 Task: Manage the "Payment" page setting.
Action: Mouse moved to (974, 69)
Screenshot: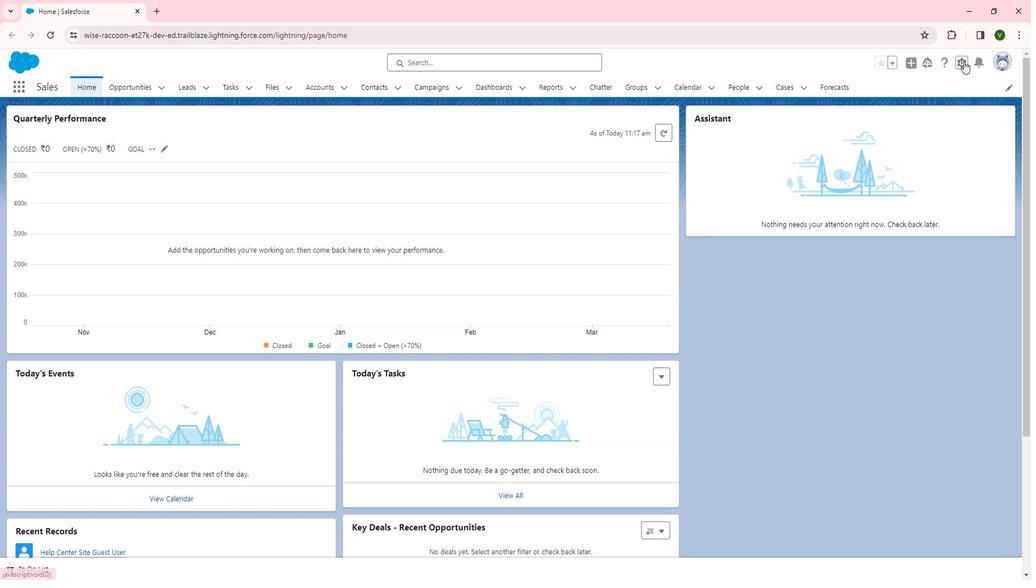 
Action: Mouse pressed left at (974, 69)
Screenshot: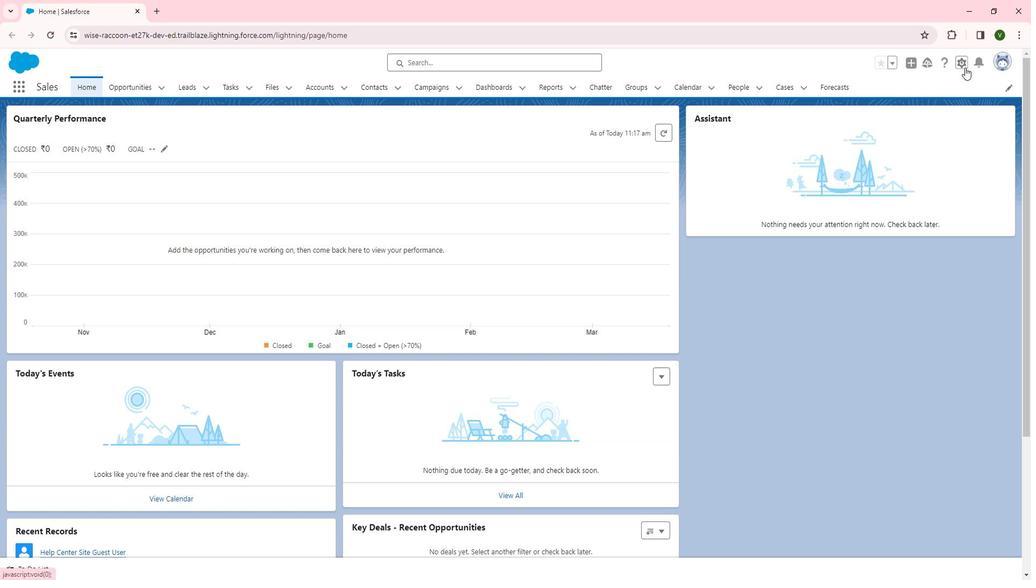 
Action: Mouse moved to (930, 114)
Screenshot: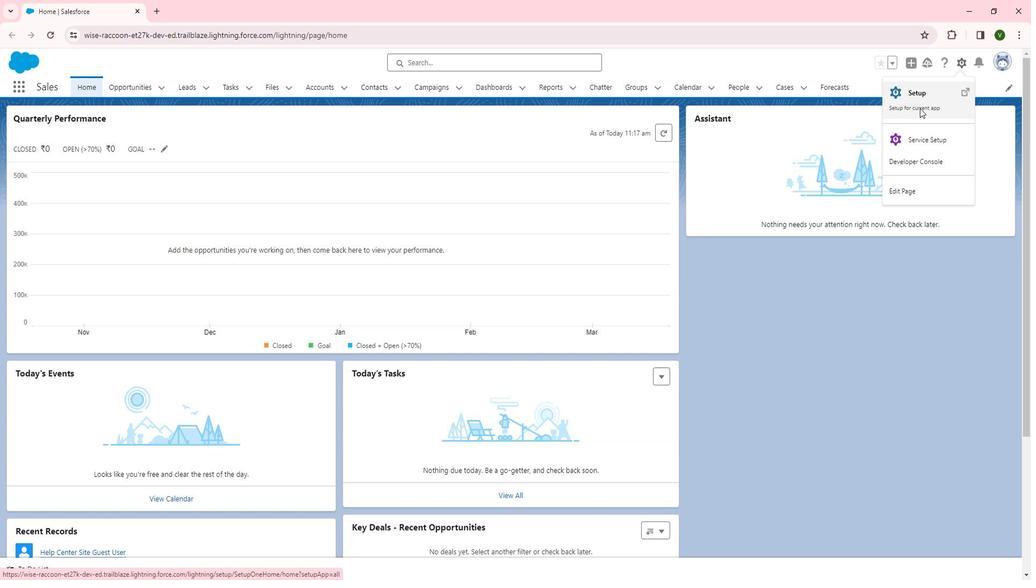 
Action: Mouse pressed left at (930, 114)
Screenshot: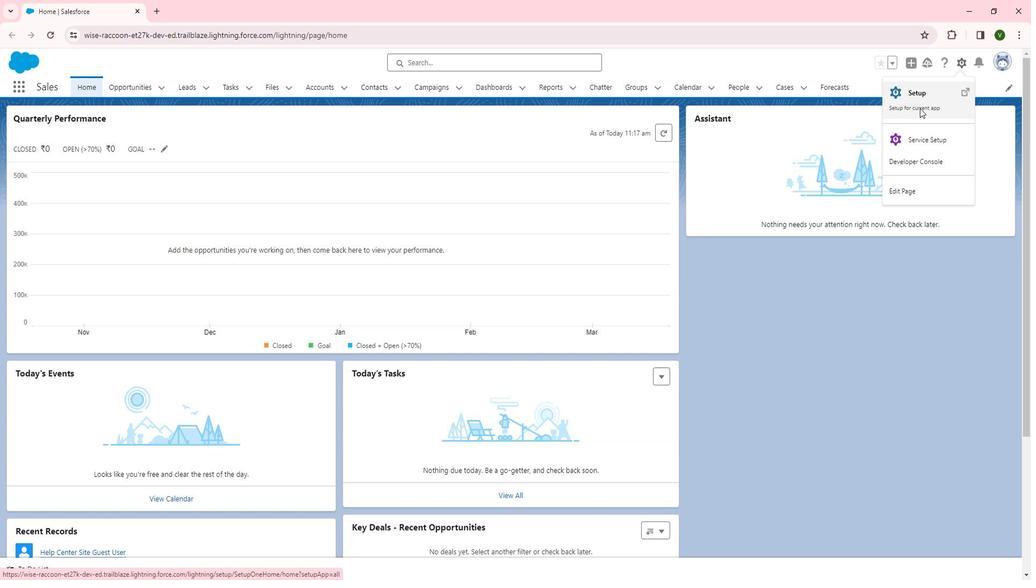 
Action: Mouse moved to (40, 438)
Screenshot: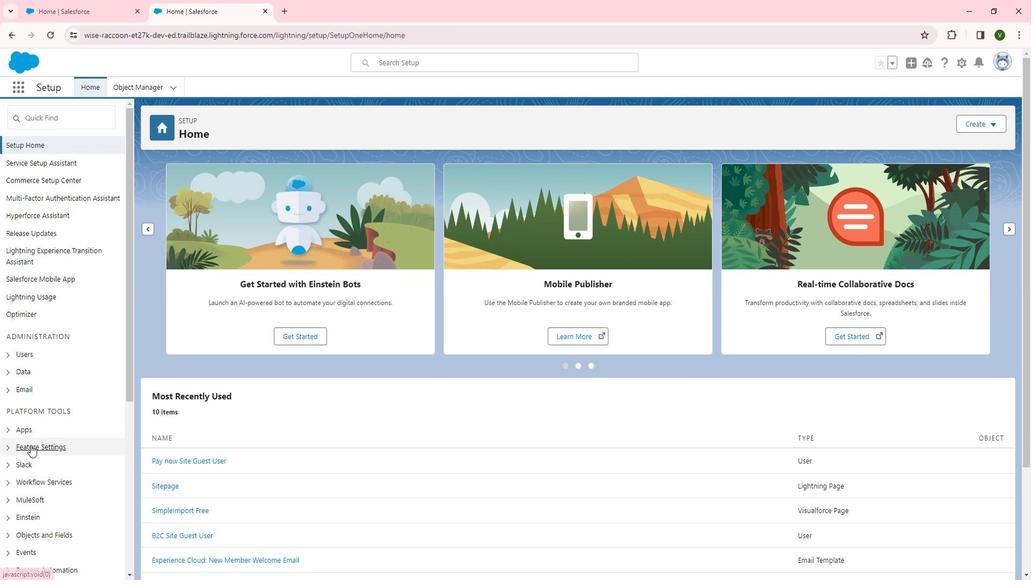 
Action: Mouse pressed left at (40, 438)
Screenshot: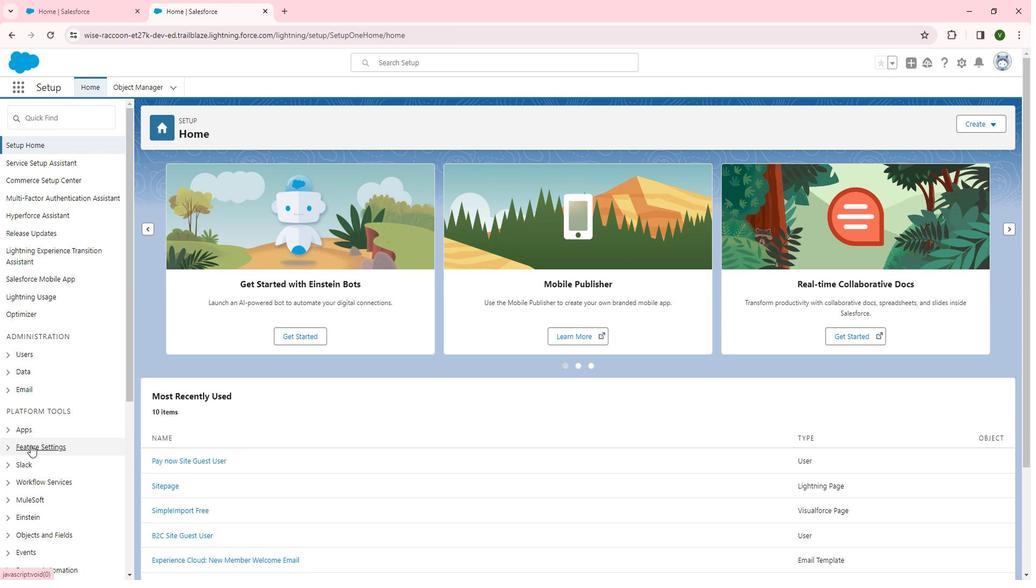 
Action: Mouse moved to (65, 508)
Screenshot: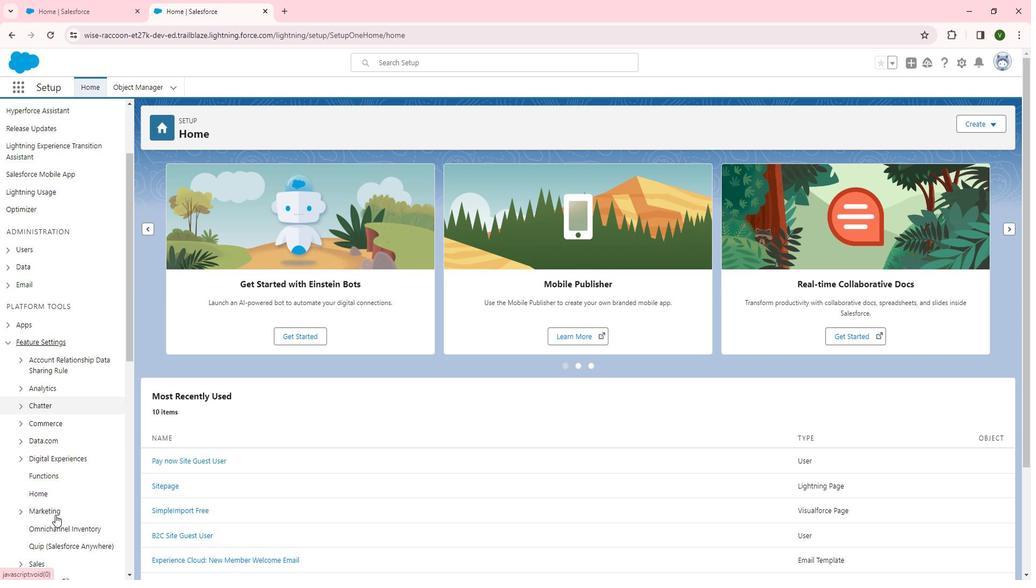 
Action: Mouse scrolled (65, 507) with delta (0, 0)
Screenshot: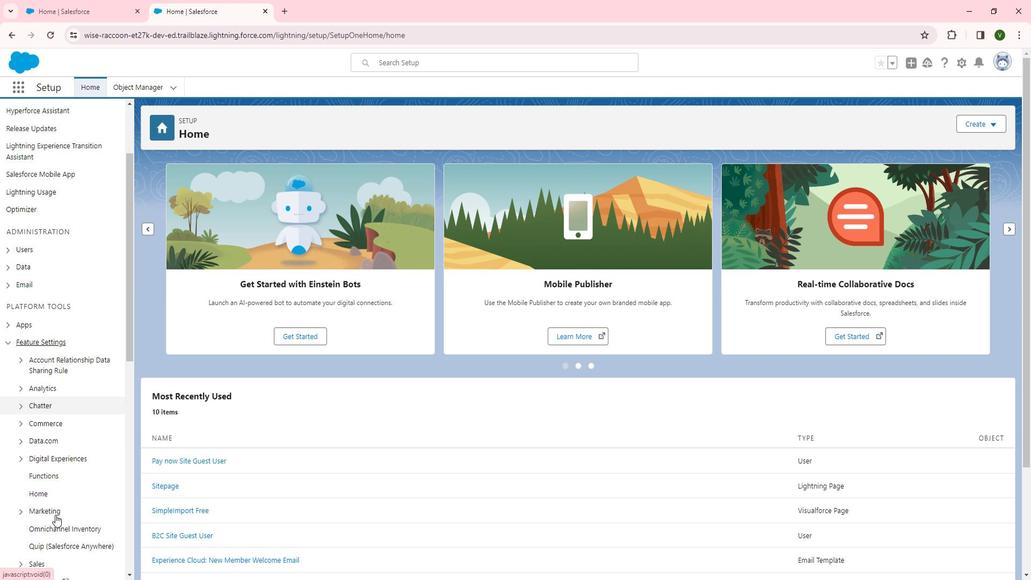 
Action: Mouse scrolled (65, 507) with delta (0, 0)
Screenshot: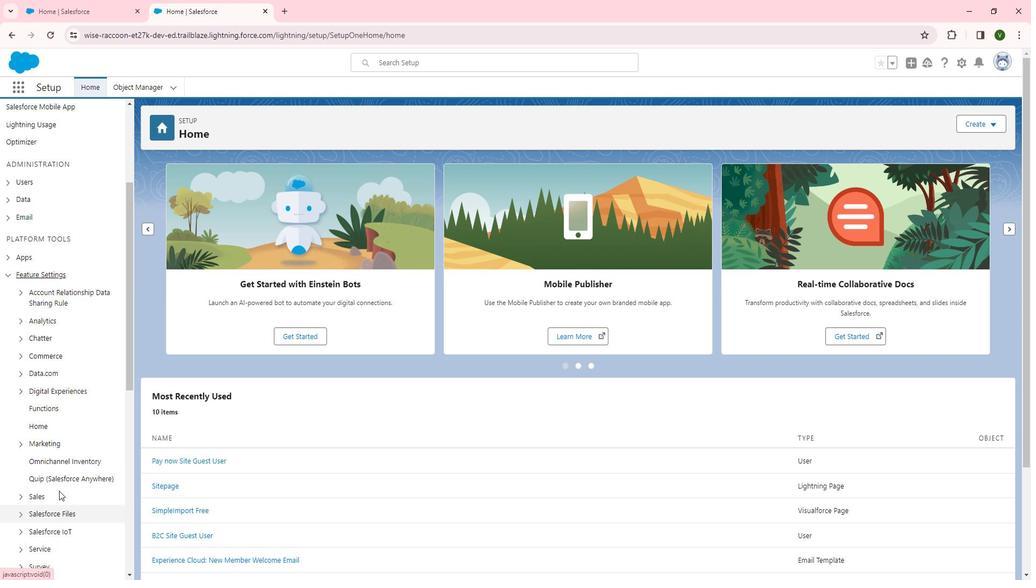 
Action: Mouse scrolled (65, 507) with delta (0, 0)
Screenshot: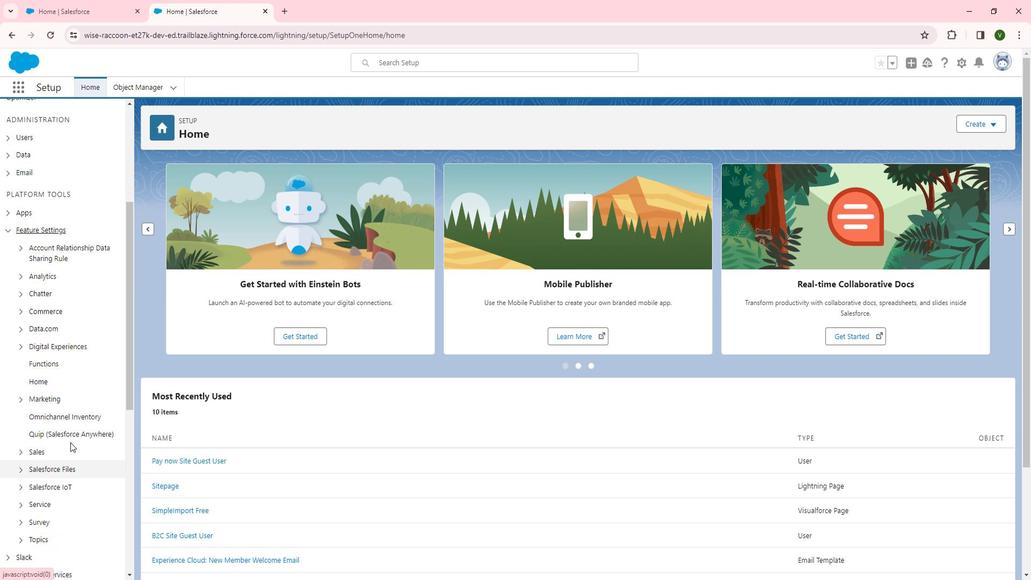 
Action: Mouse scrolled (65, 507) with delta (0, 0)
Screenshot: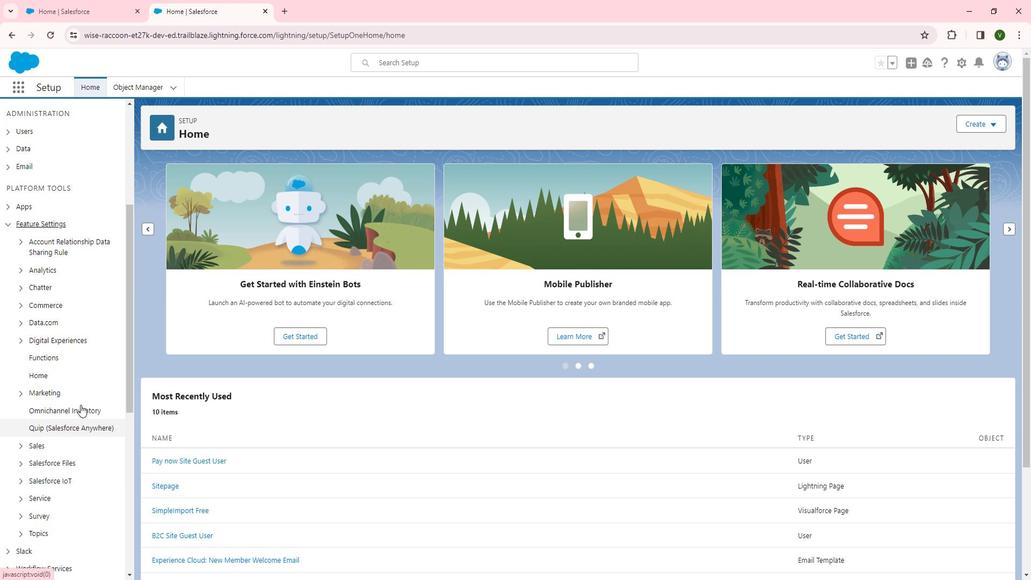 
Action: Mouse moved to (82, 337)
Screenshot: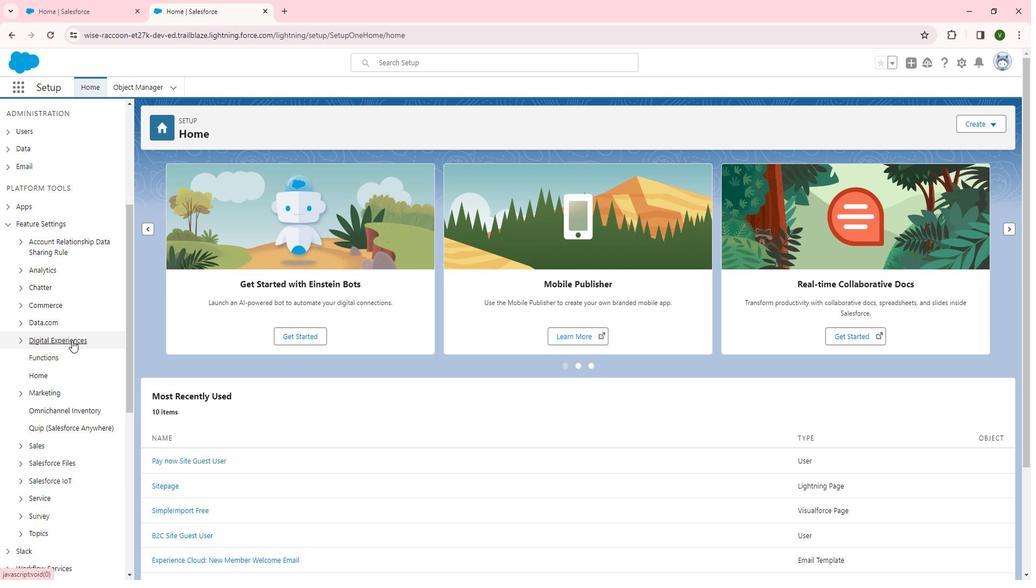 
Action: Mouse pressed left at (82, 337)
Screenshot: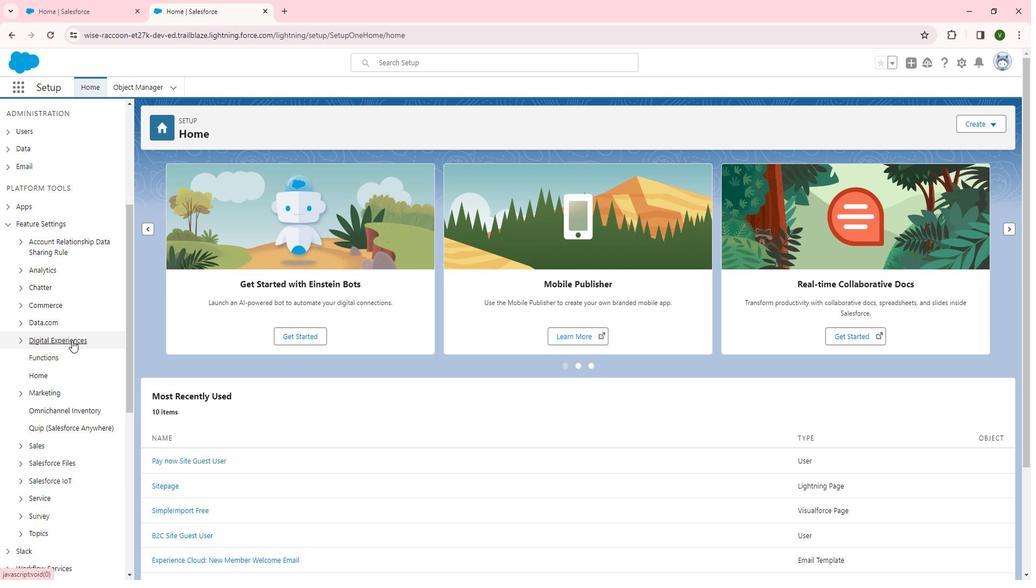 
Action: Mouse moved to (63, 359)
Screenshot: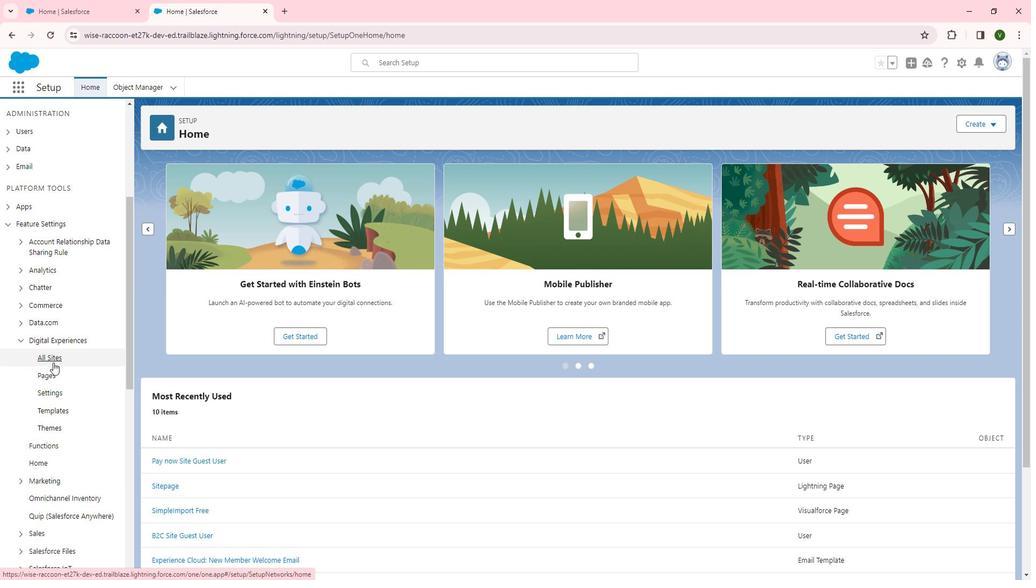 
Action: Mouse pressed left at (63, 359)
Screenshot: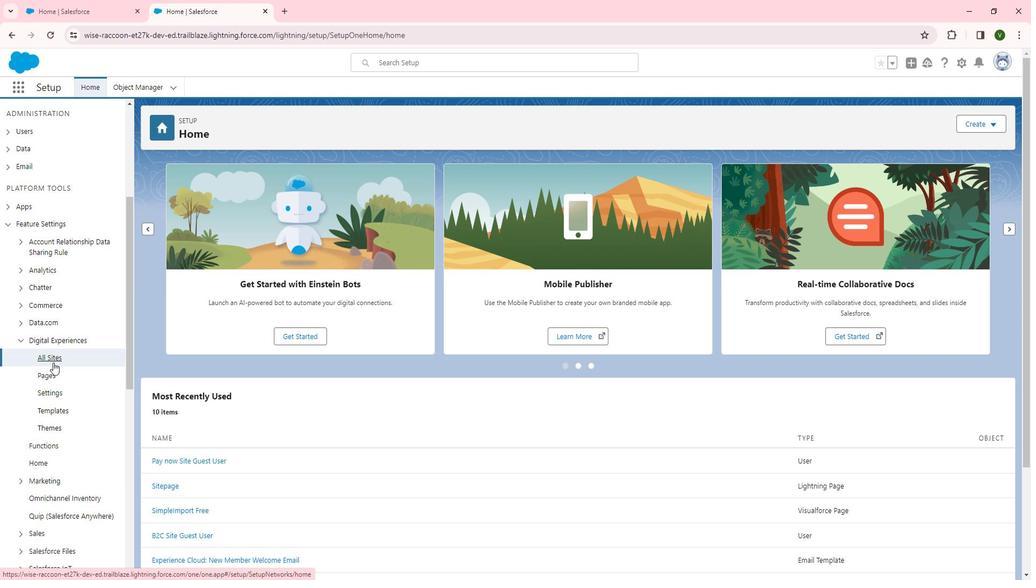 
Action: Mouse moved to (179, 308)
Screenshot: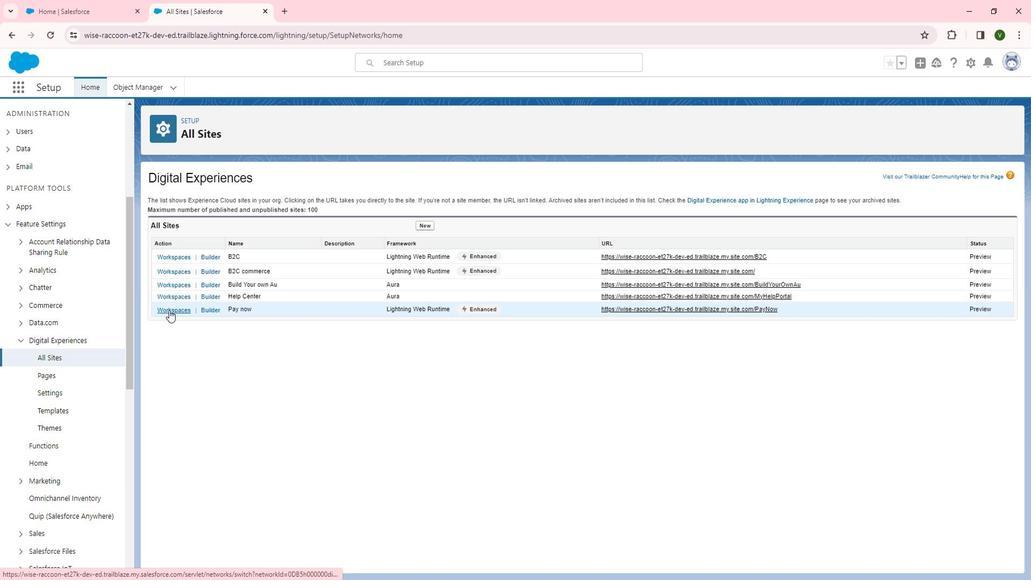 
Action: Mouse pressed left at (179, 308)
Screenshot: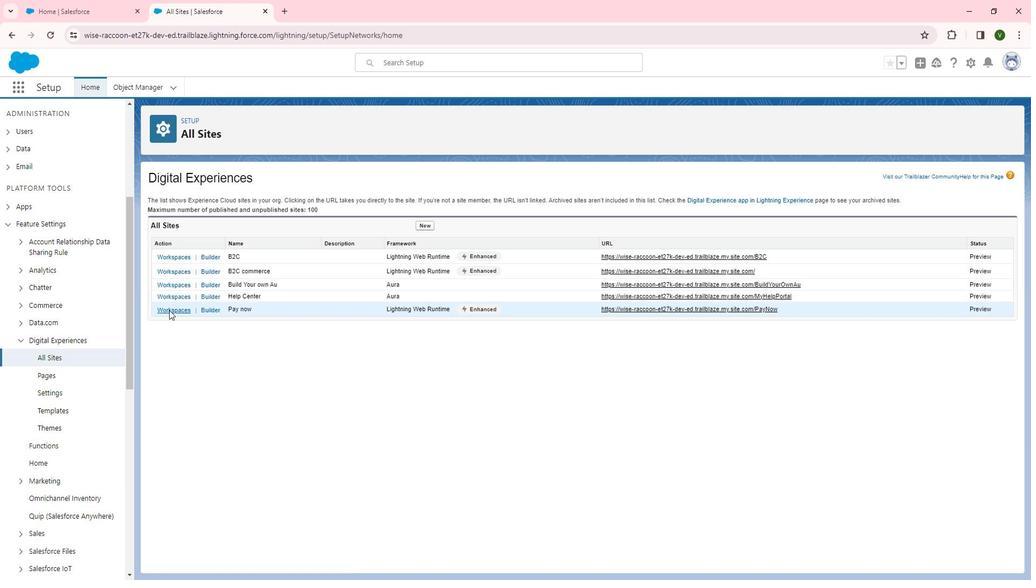 
Action: Mouse moved to (111, 229)
Screenshot: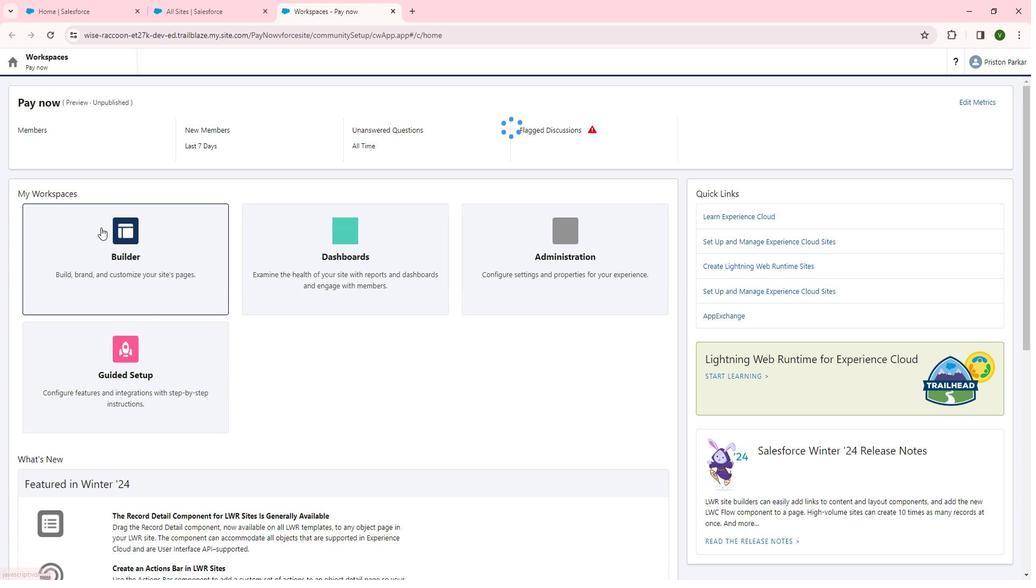 
Action: Mouse pressed left at (111, 229)
Screenshot: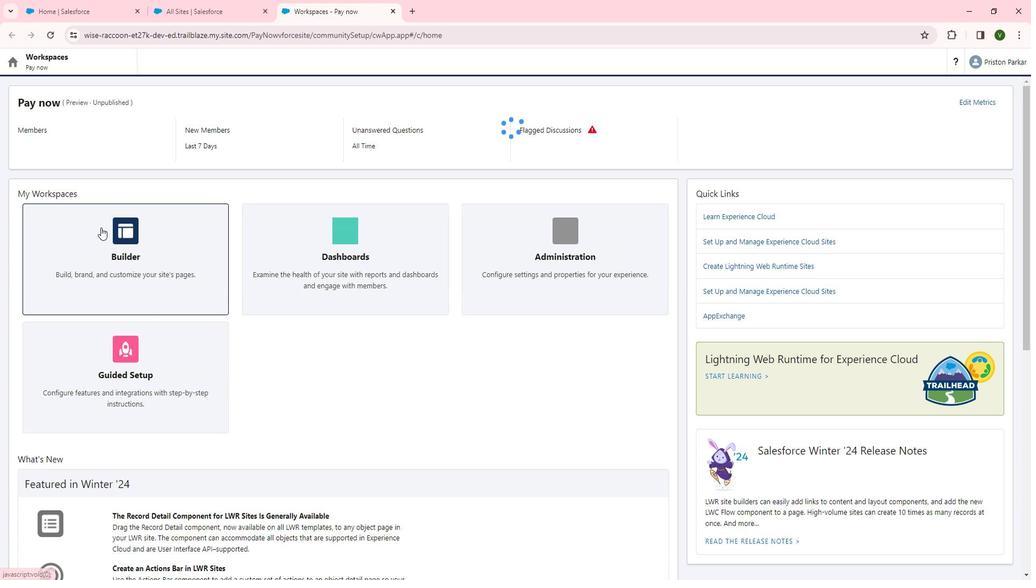 
Action: Mouse moved to (120, 78)
Screenshot: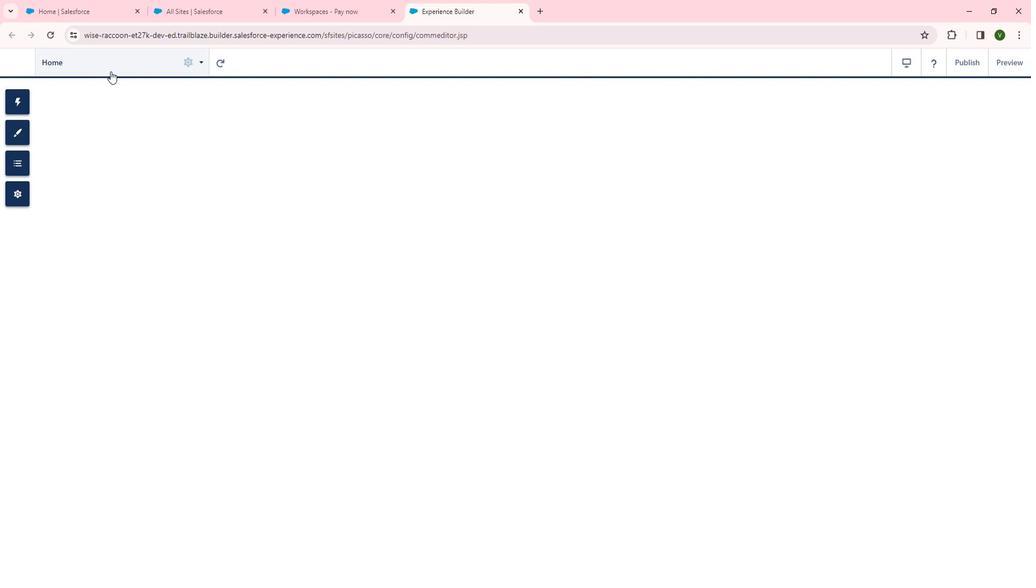 
Action: Mouse pressed left at (120, 78)
Screenshot: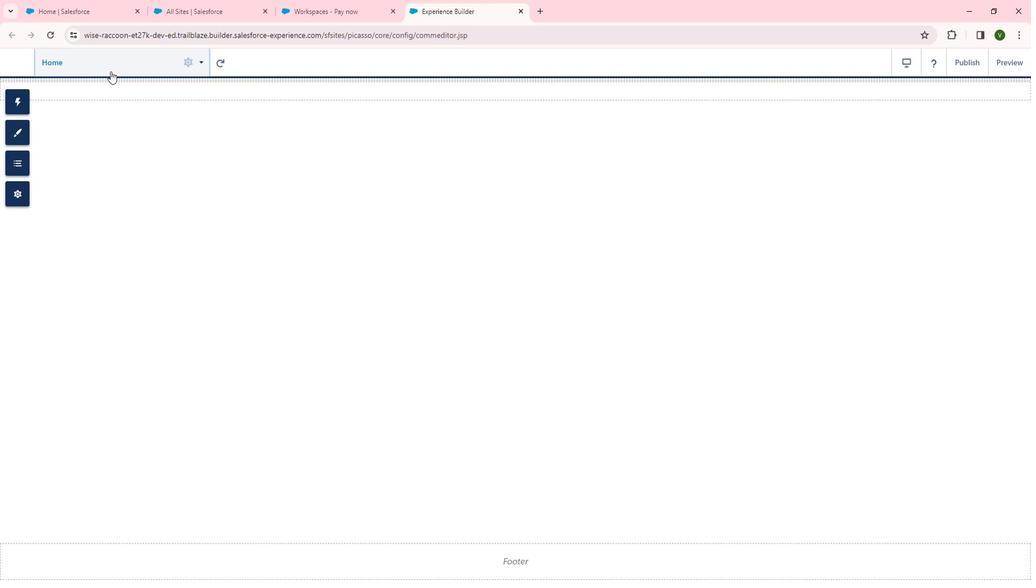 
Action: Mouse moved to (123, 256)
Screenshot: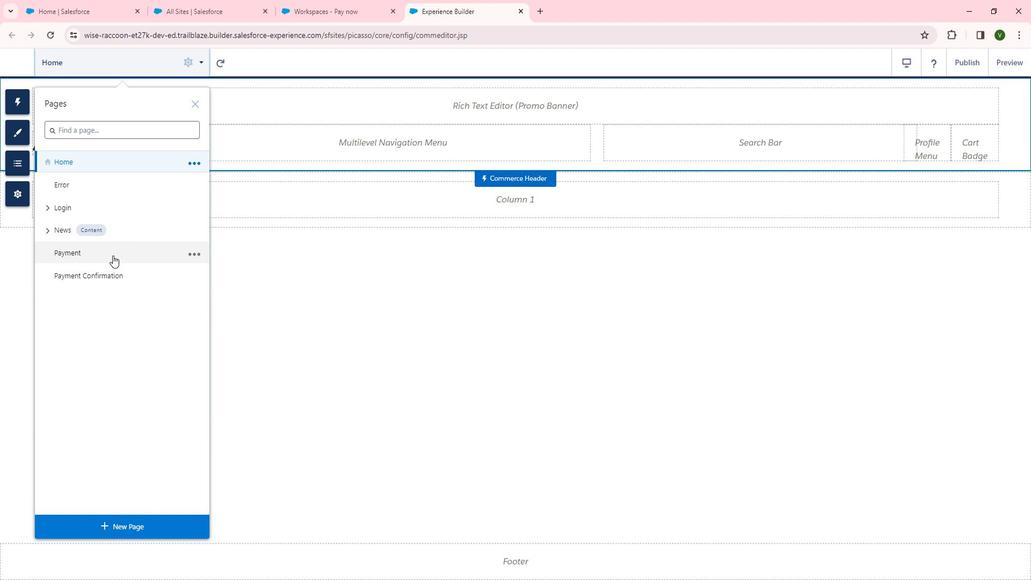 
Action: Mouse pressed left at (123, 256)
Screenshot: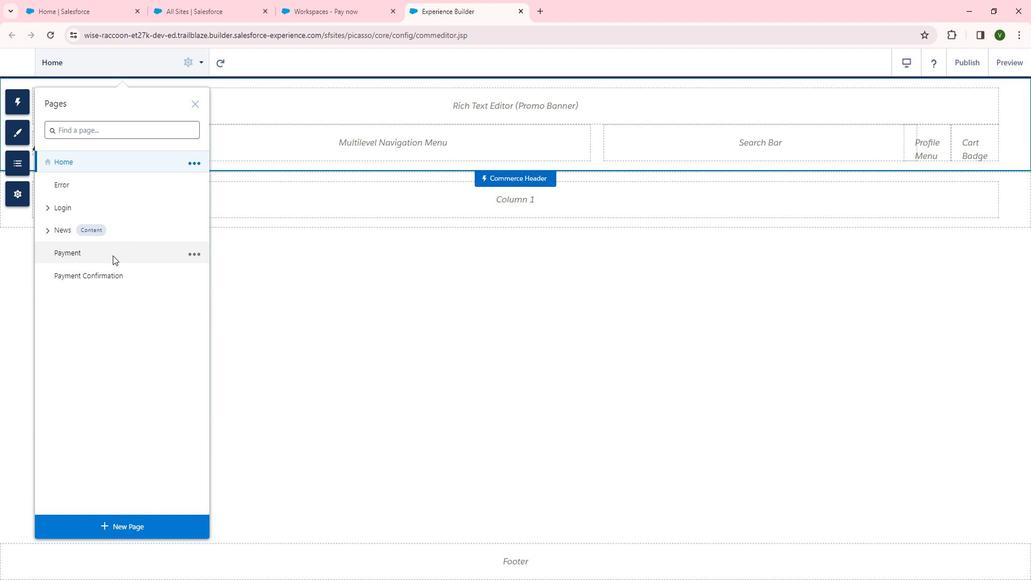 
Action: Mouse moved to (159, 70)
Screenshot: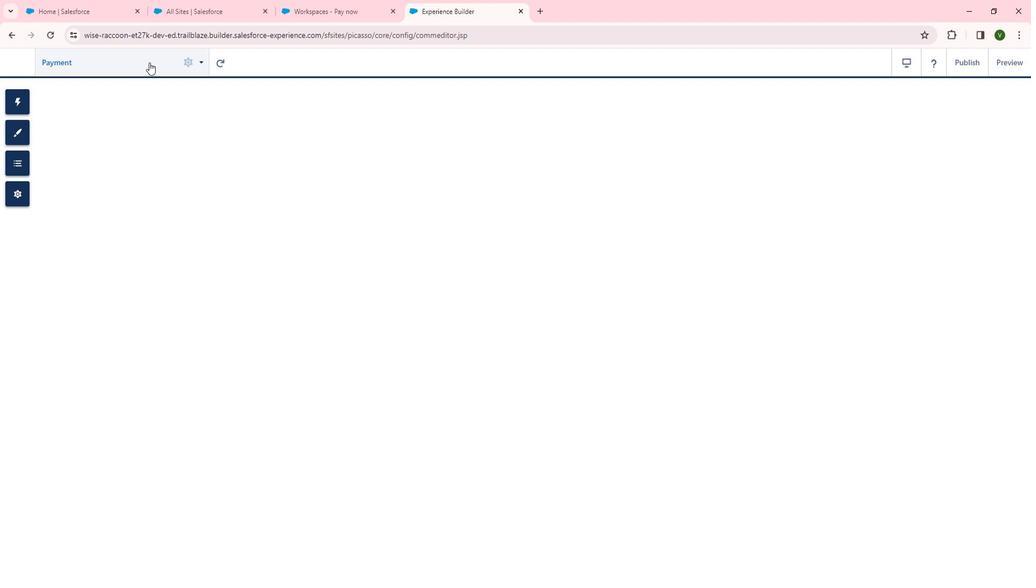 
Action: Mouse pressed left at (159, 70)
Screenshot: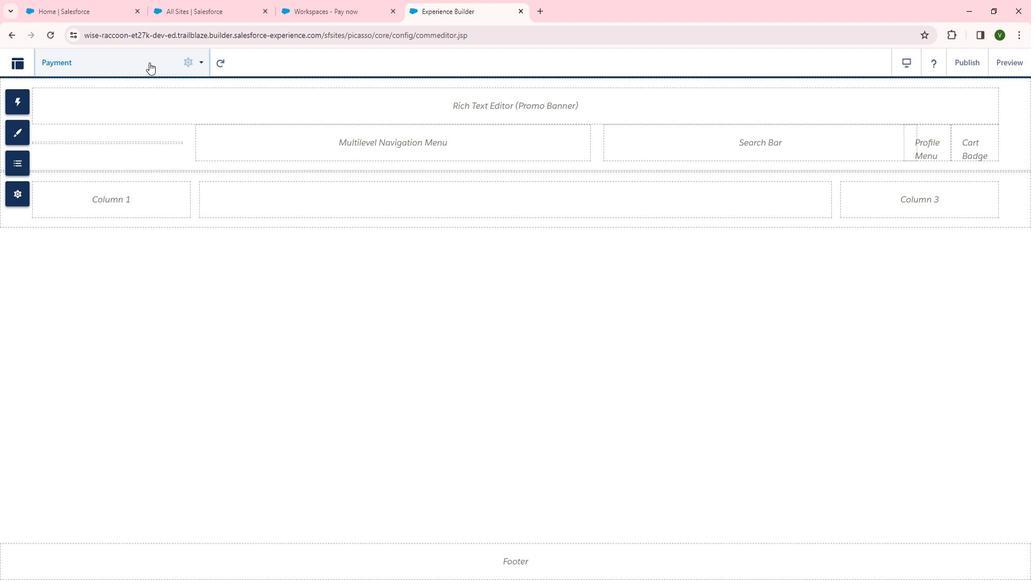 
Action: Mouse moved to (206, 252)
Screenshot: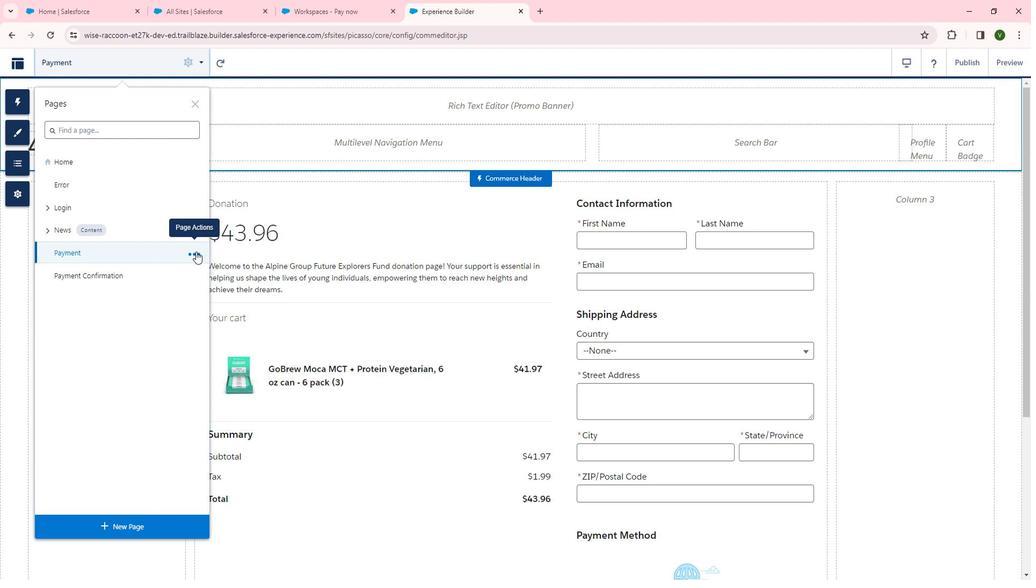 
Action: Mouse pressed left at (206, 252)
Screenshot: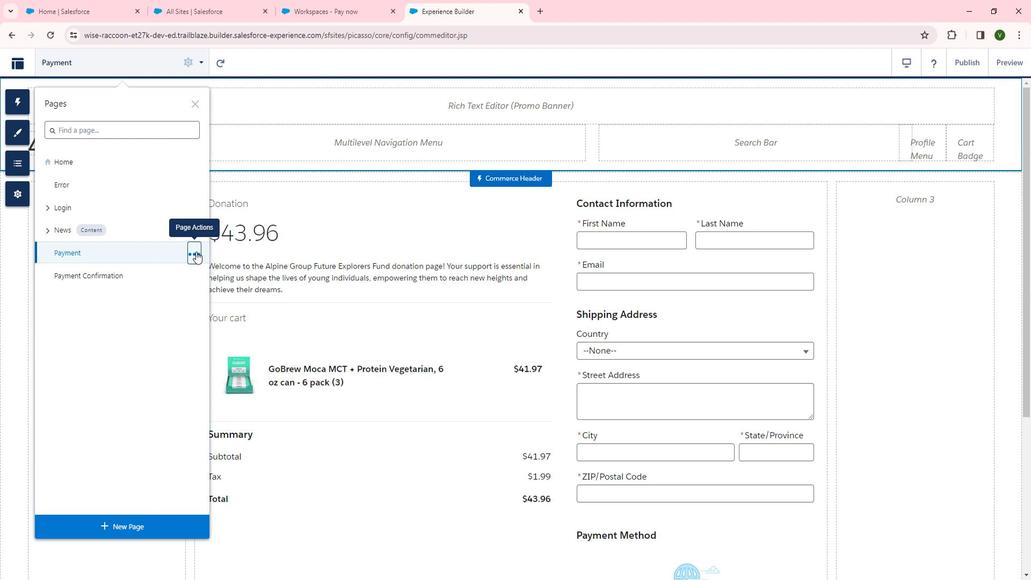 
Action: Mouse moved to (280, 248)
Screenshot: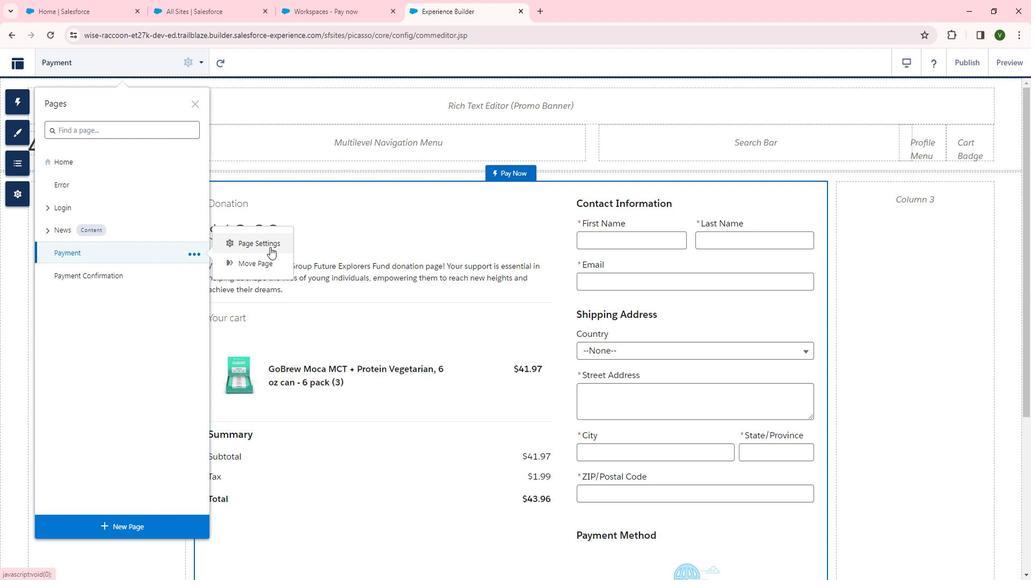 
Action: Mouse pressed left at (280, 248)
Screenshot: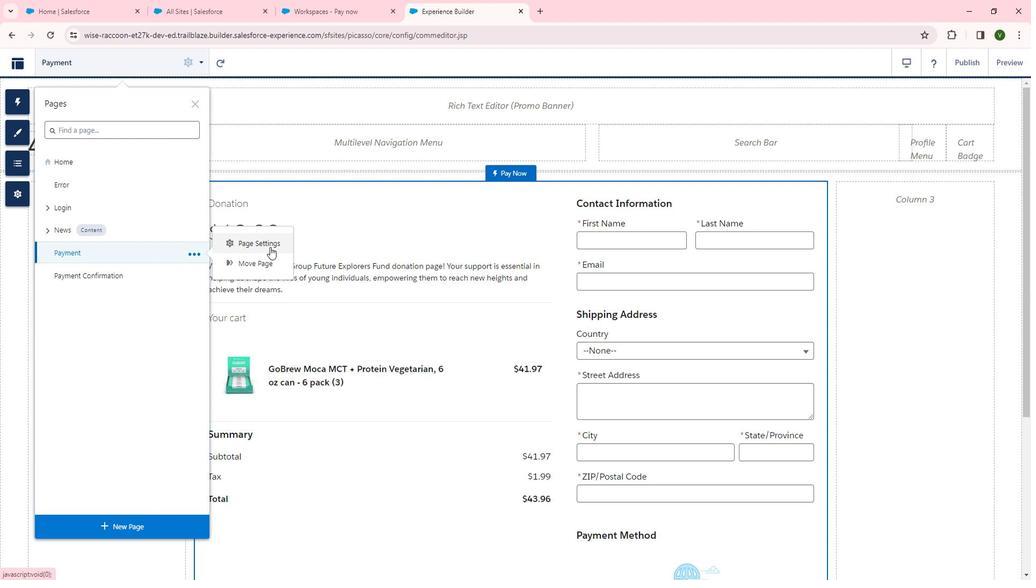 
Action: Mouse moved to (280, 228)
Screenshot: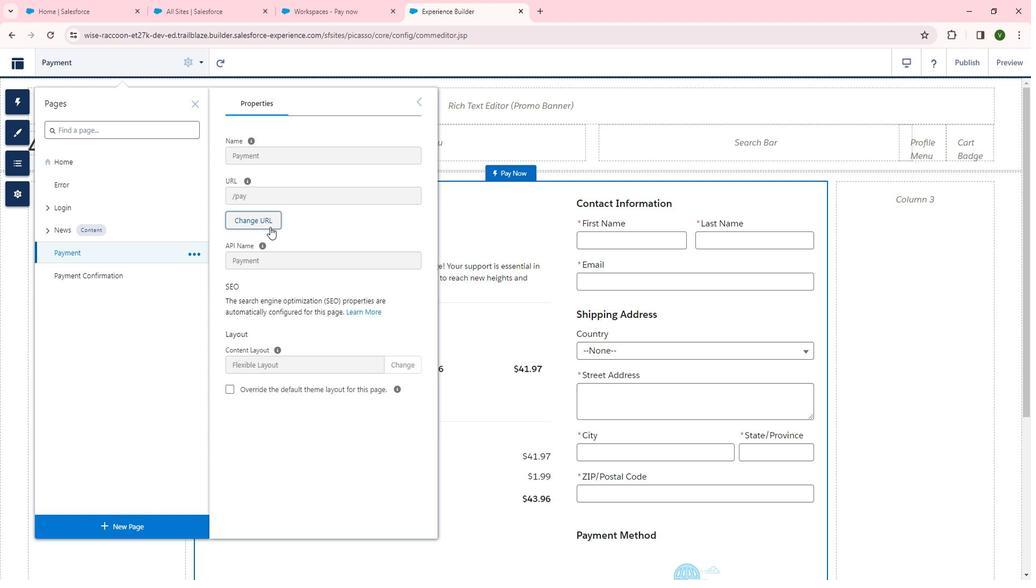 
Action: Mouse pressed left at (280, 228)
Screenshot: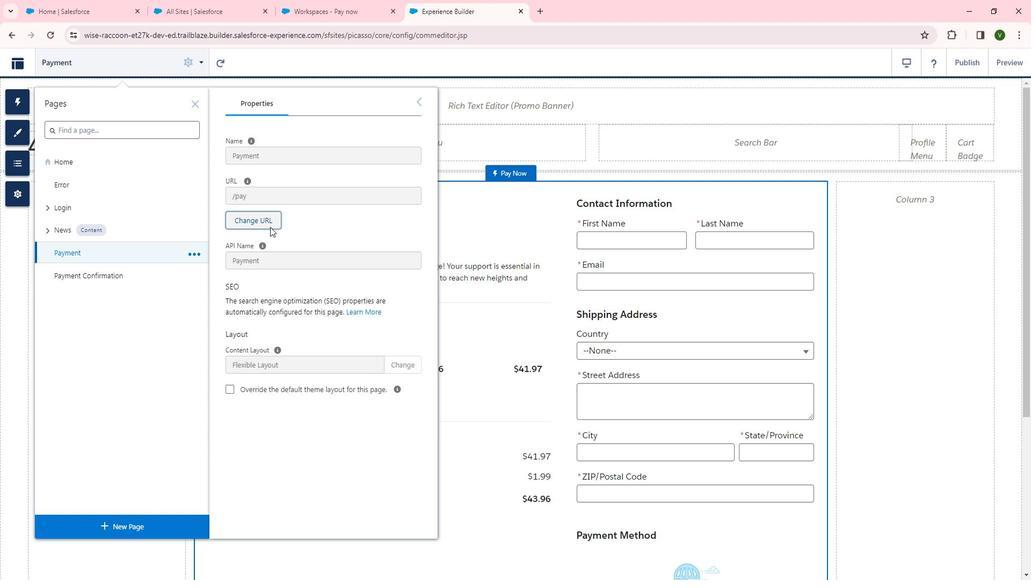 
Action: Mouse moved to (422, 296)
Screenshot: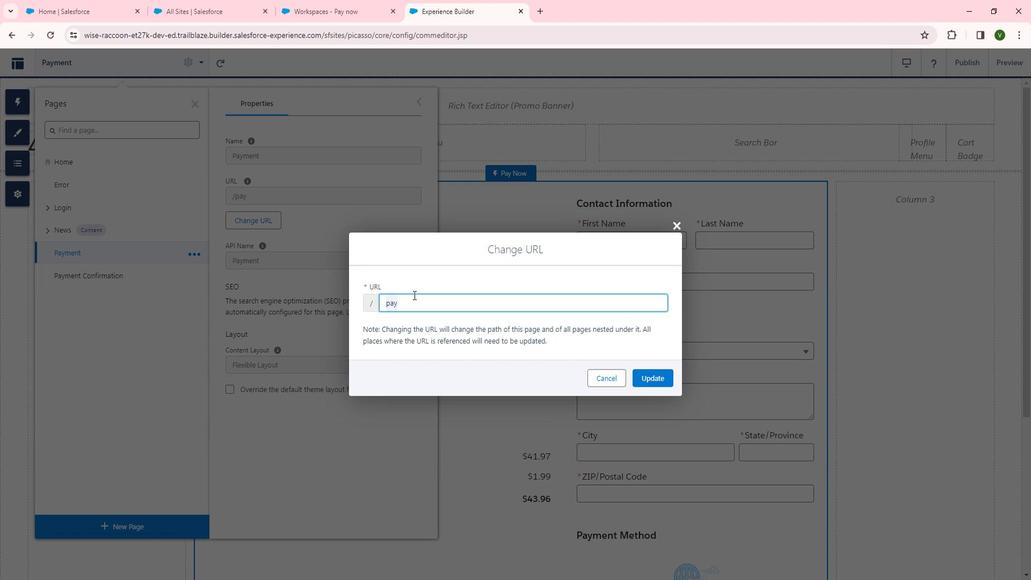 
Action: Mouse pressed left at (422, 296)
Screenshot: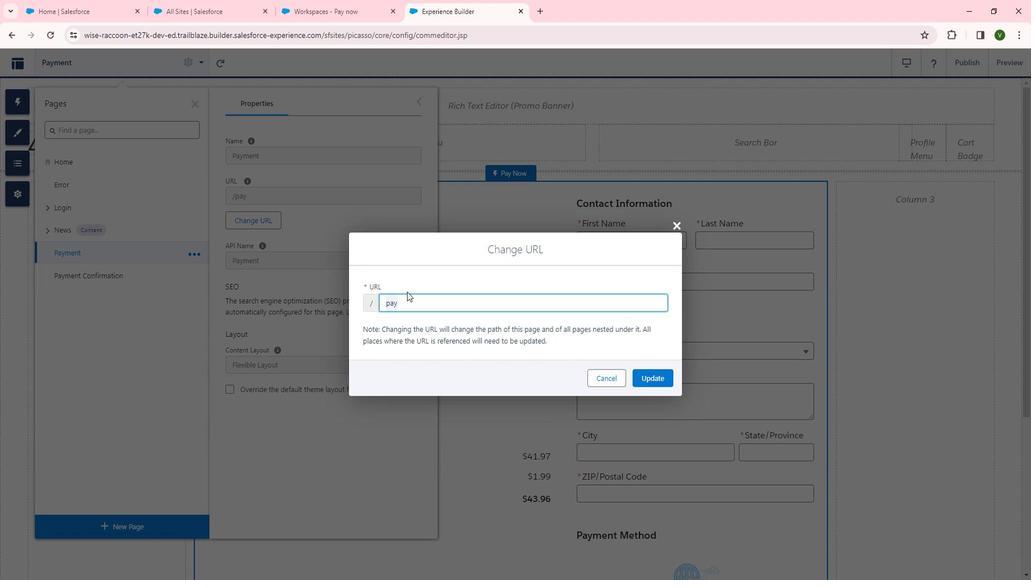 
Action: Mouse moved to (435, 302)
Screenshot: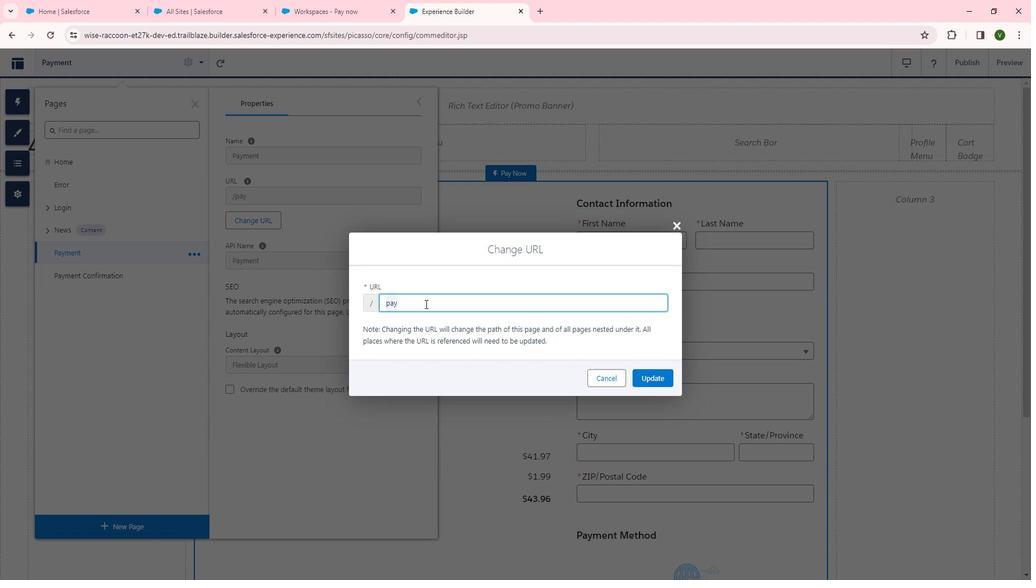 
Action: Mouse pressed left at (435, 302)
Screenshot: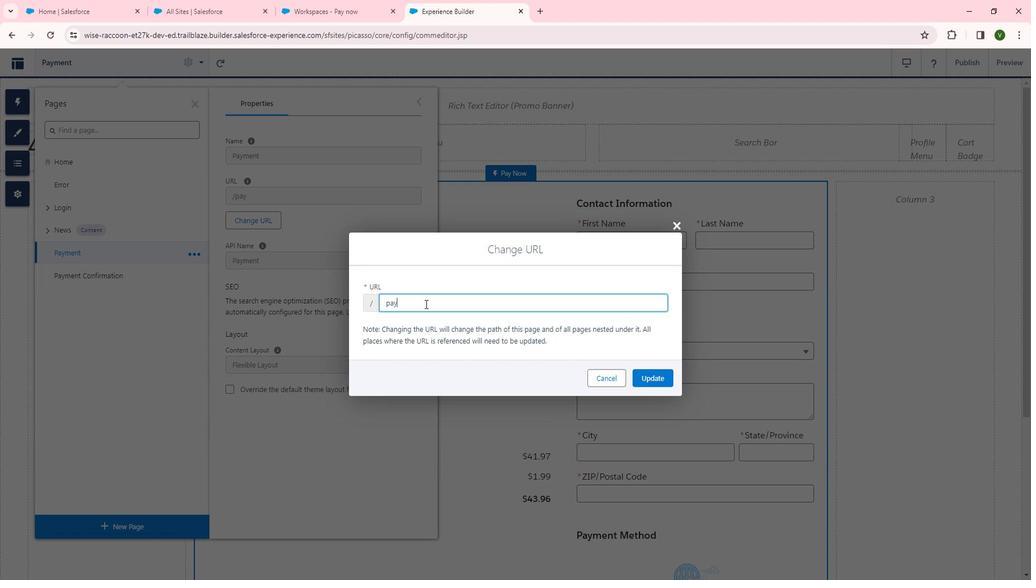 
Action: Key pressed <Key.shift>Now
Screenshot: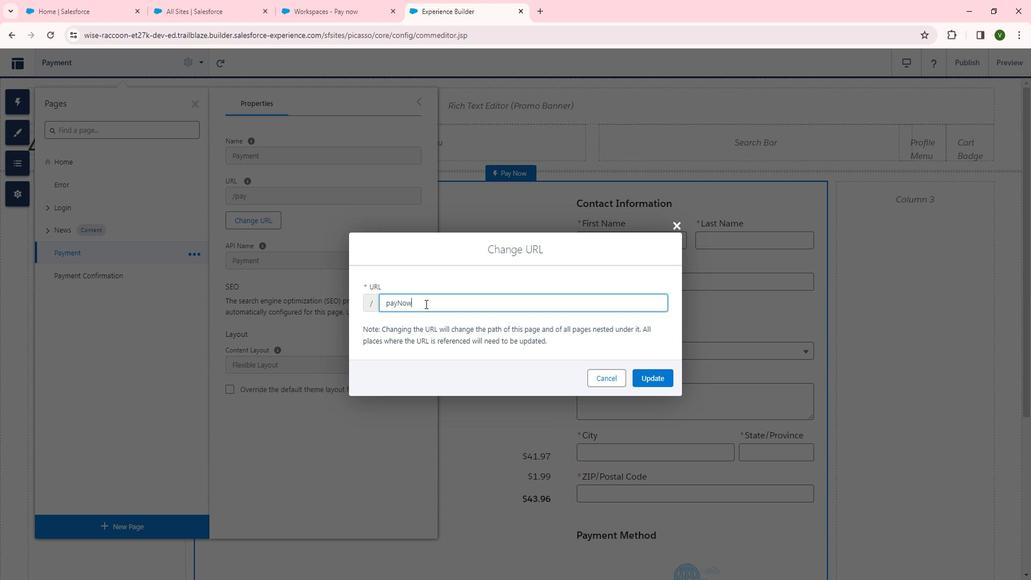
Action: Mouse moved to (656, 374)
Screenshot: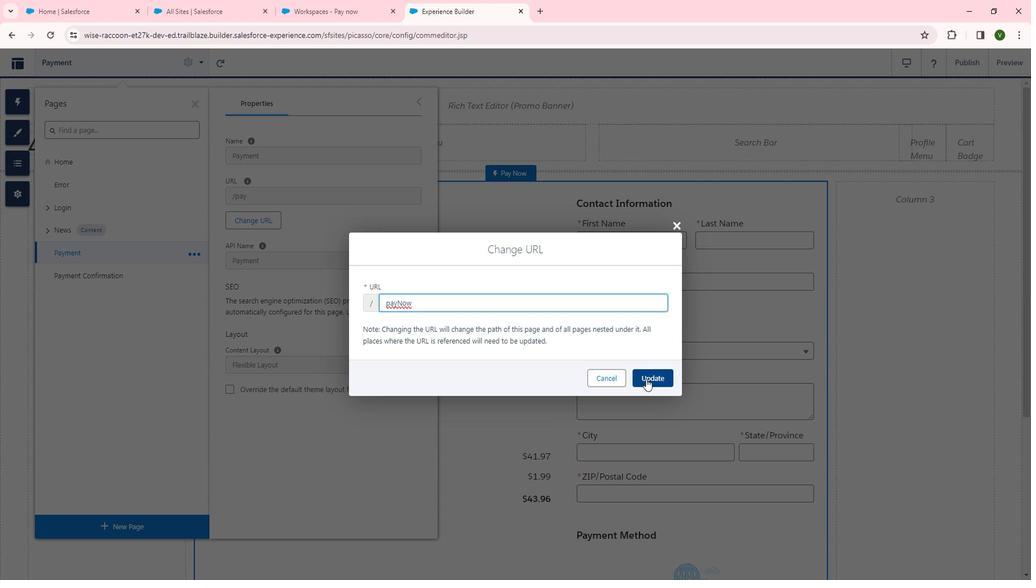 
Action: Mouse pressed left at (656, 374)
Screenshot: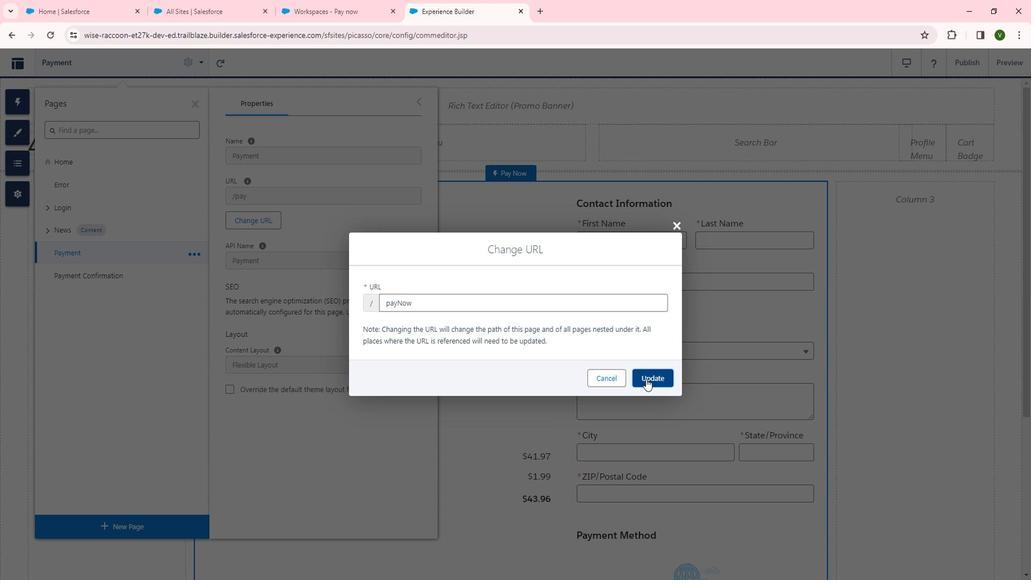 
Action: Mouse moved to (371, 316)
Screenshot: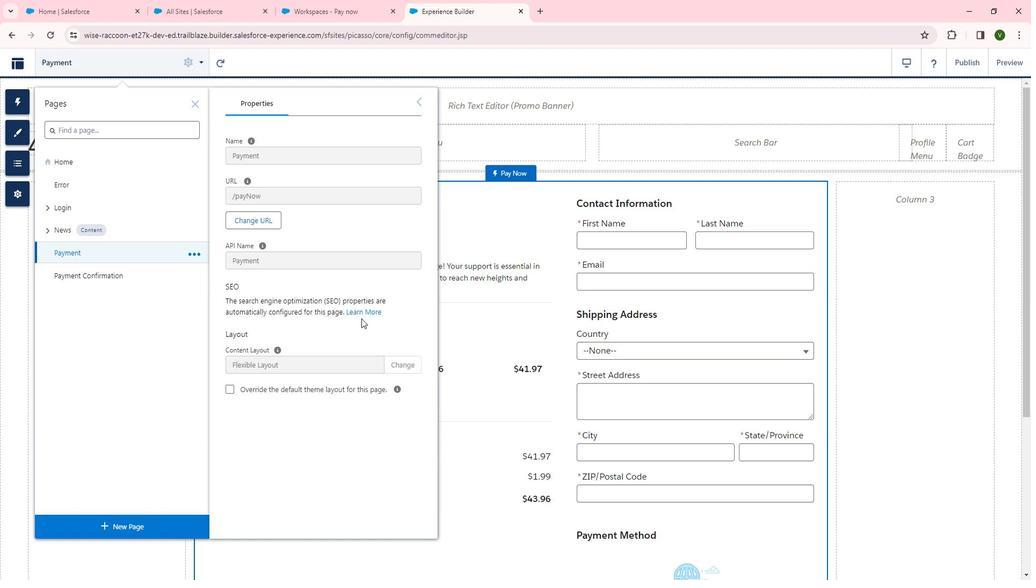 
